 Task: Sort the products by price (highest first).
Action: Mouse moved to (29, 83)
Screenshot: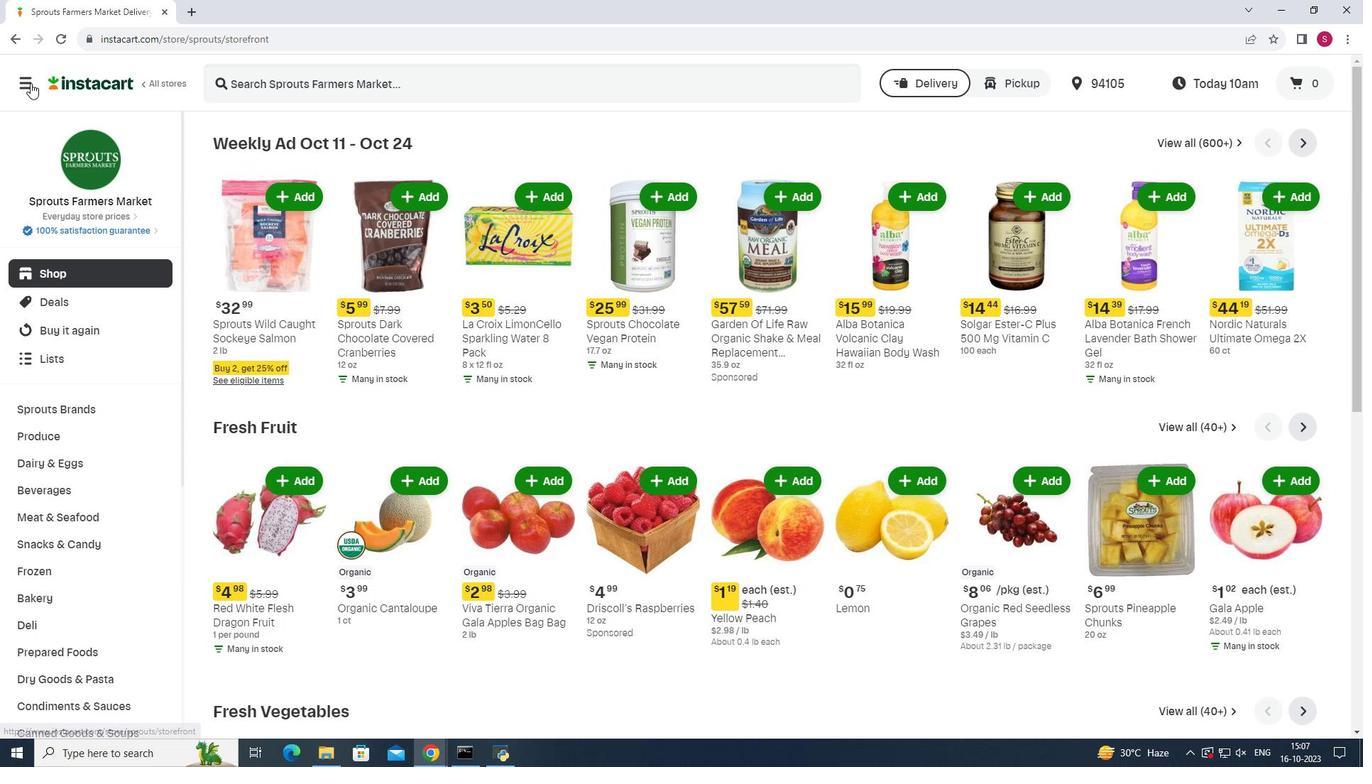 
Action: Mouse pressed left at (29, 83)
Screenshot: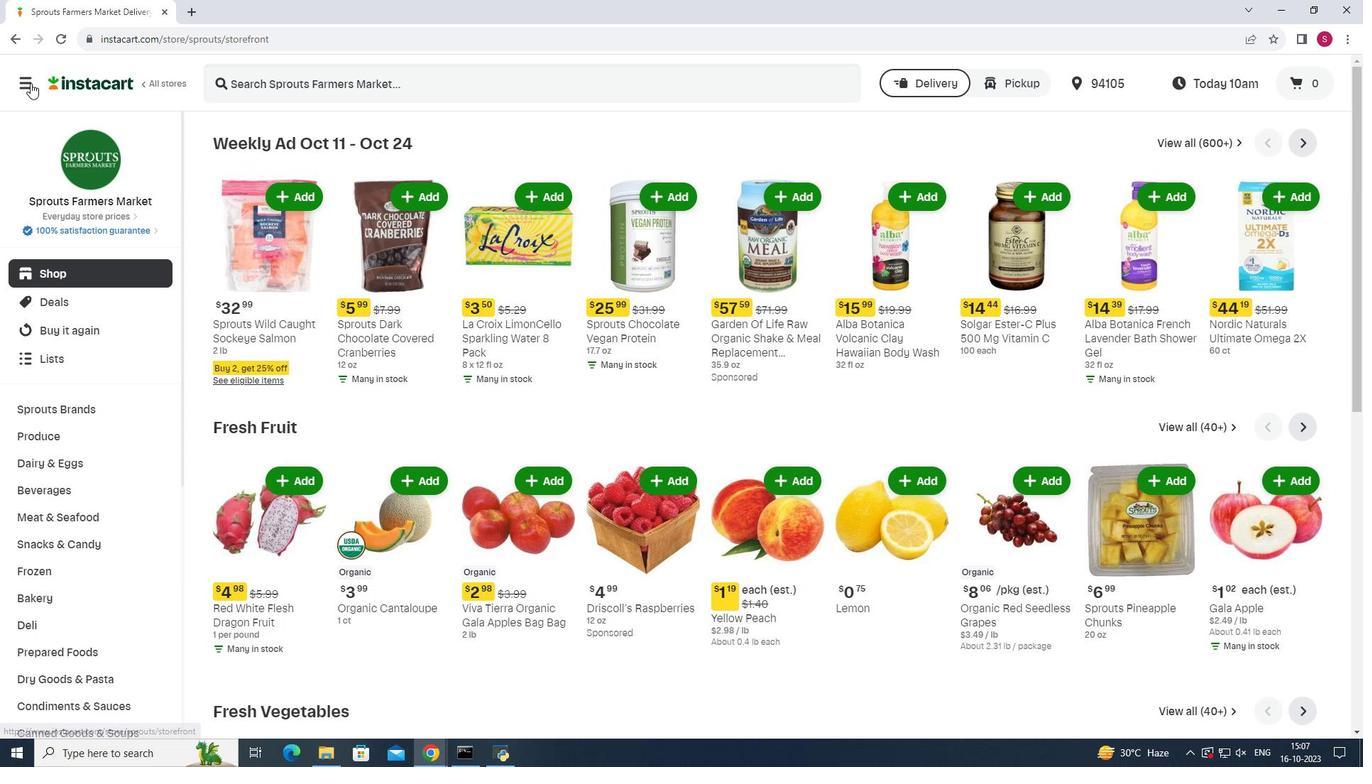 
Action: Mouse moved to (90, 370)
Screenshot: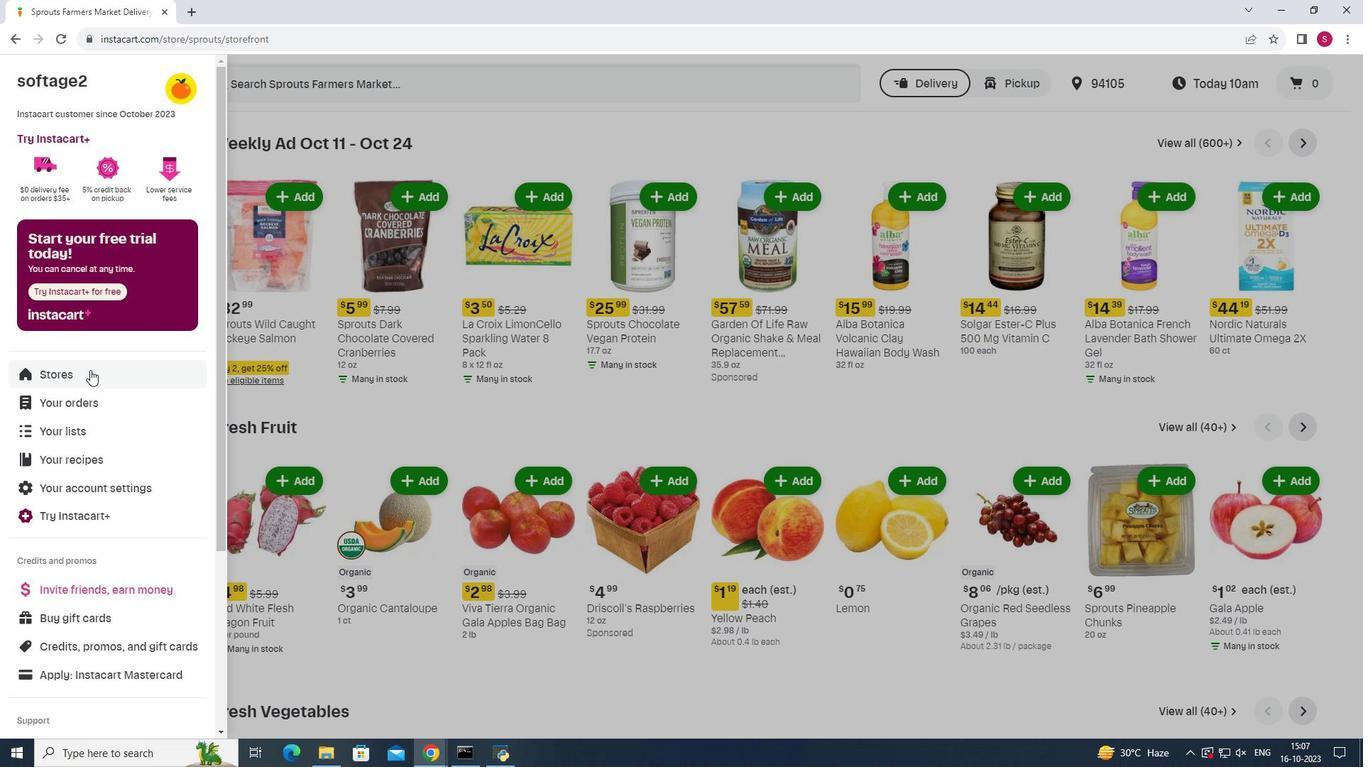
Action: Mouse pressed left at (90, 370)
Screenshot: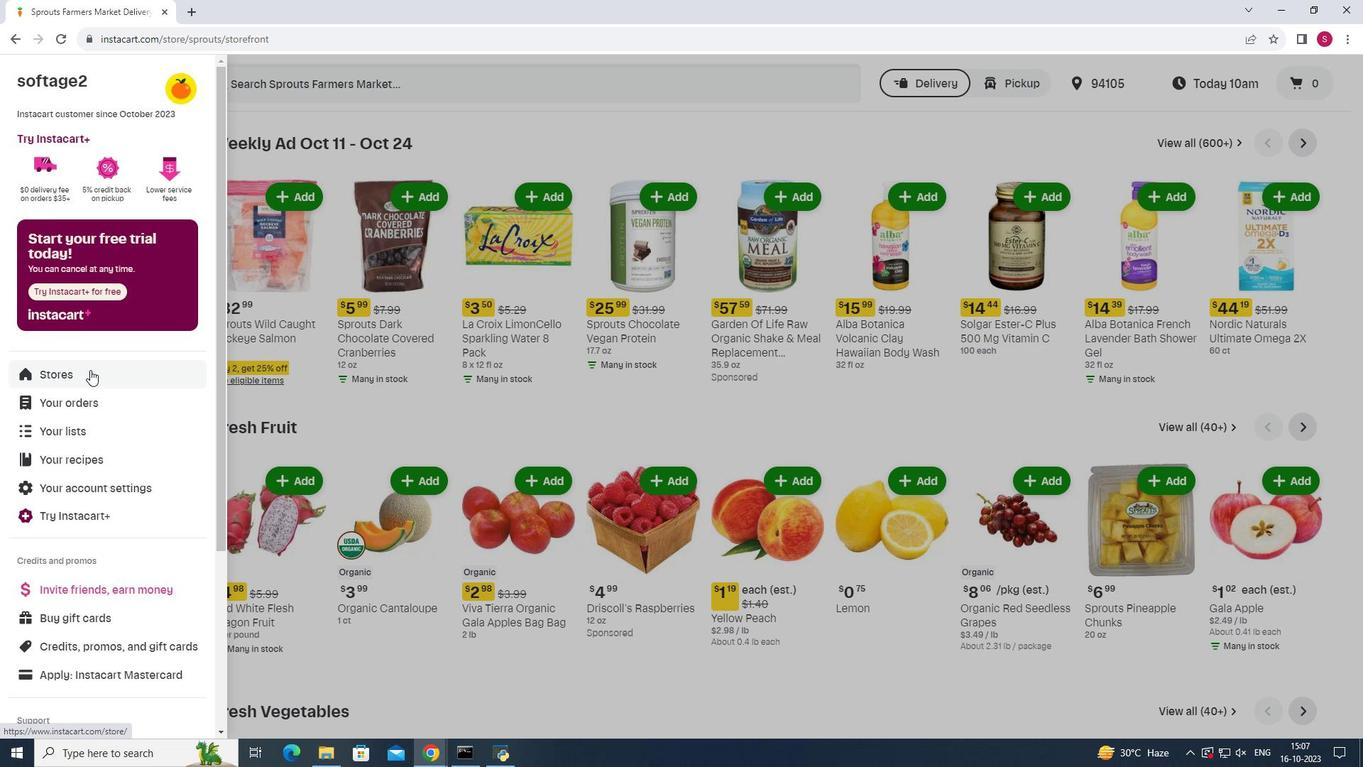 
Action: Mouse moved to (335, 137)
Screenshot: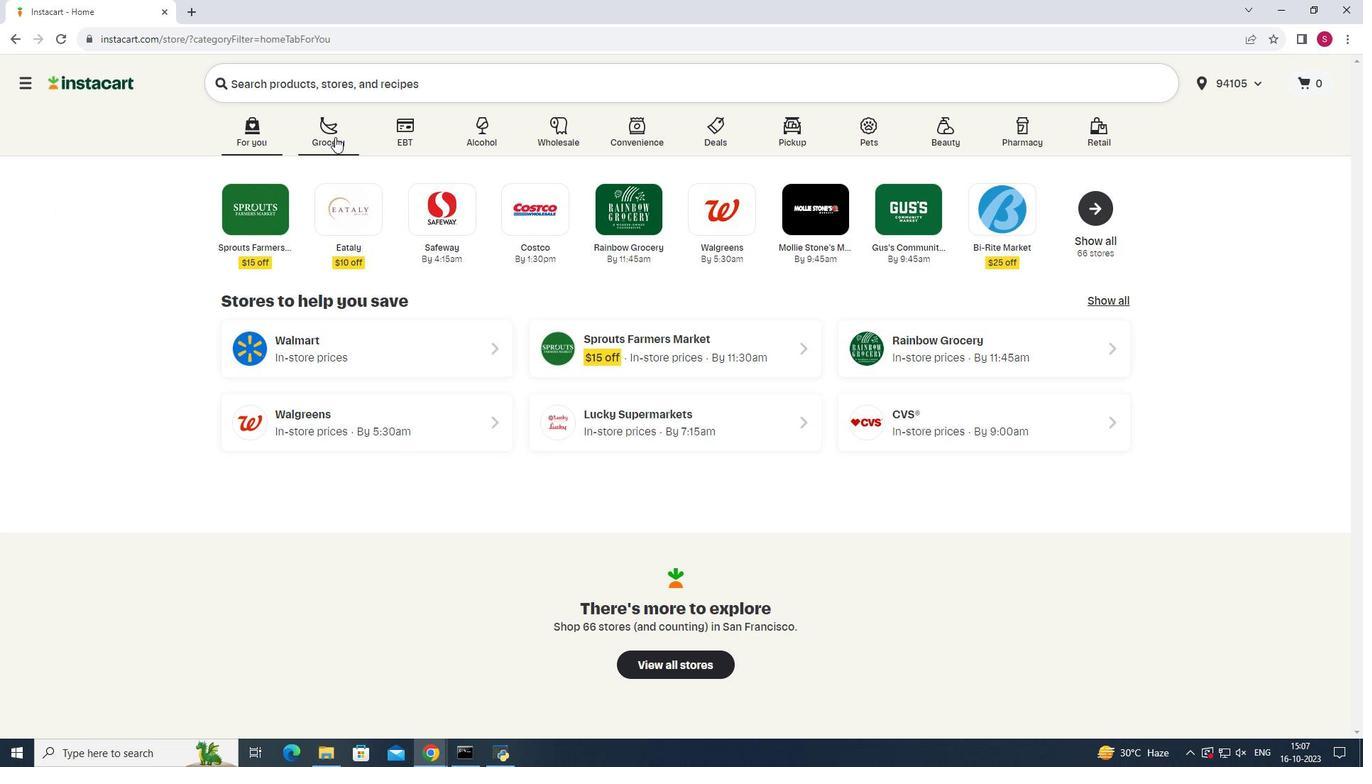 
Action: Mouse pressed left at (335, 137)
Screenshot: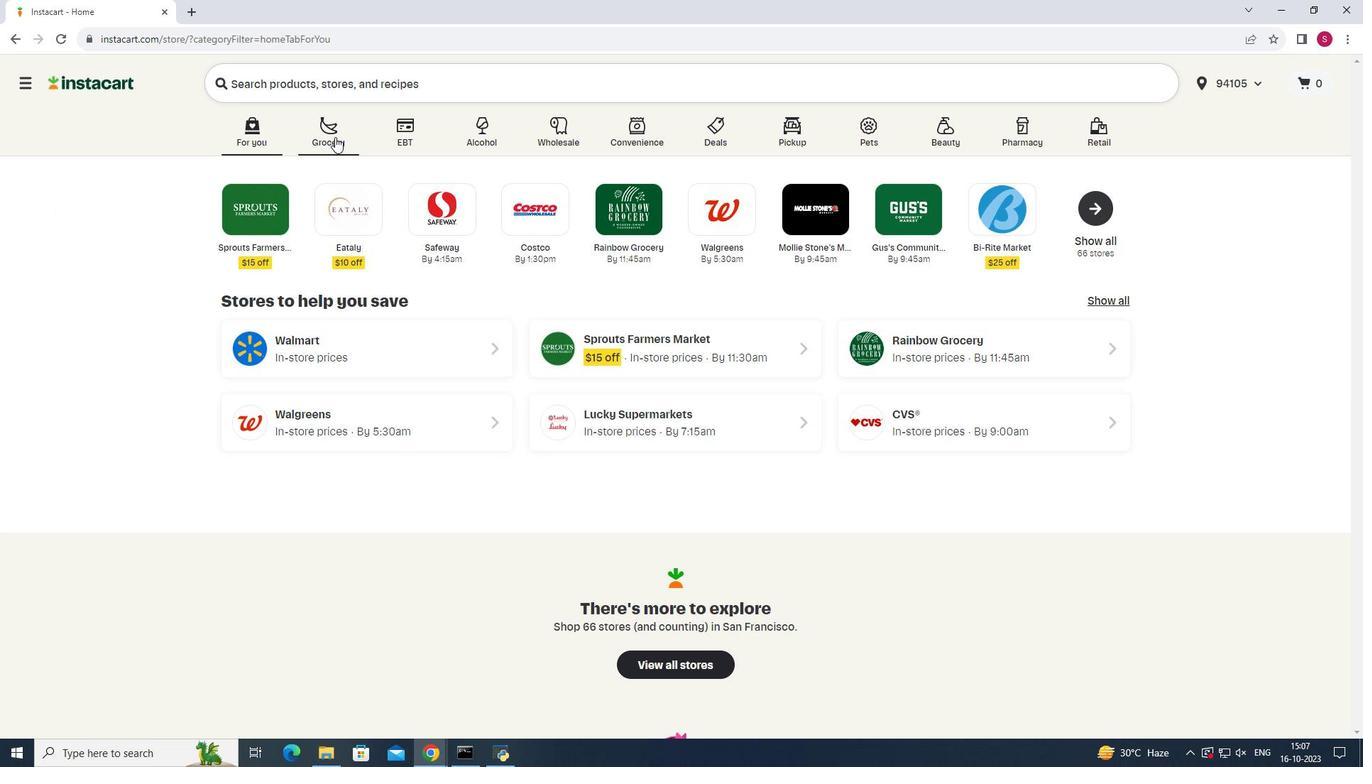 
Action: Mouse moved to (974, 215)
Screenshot: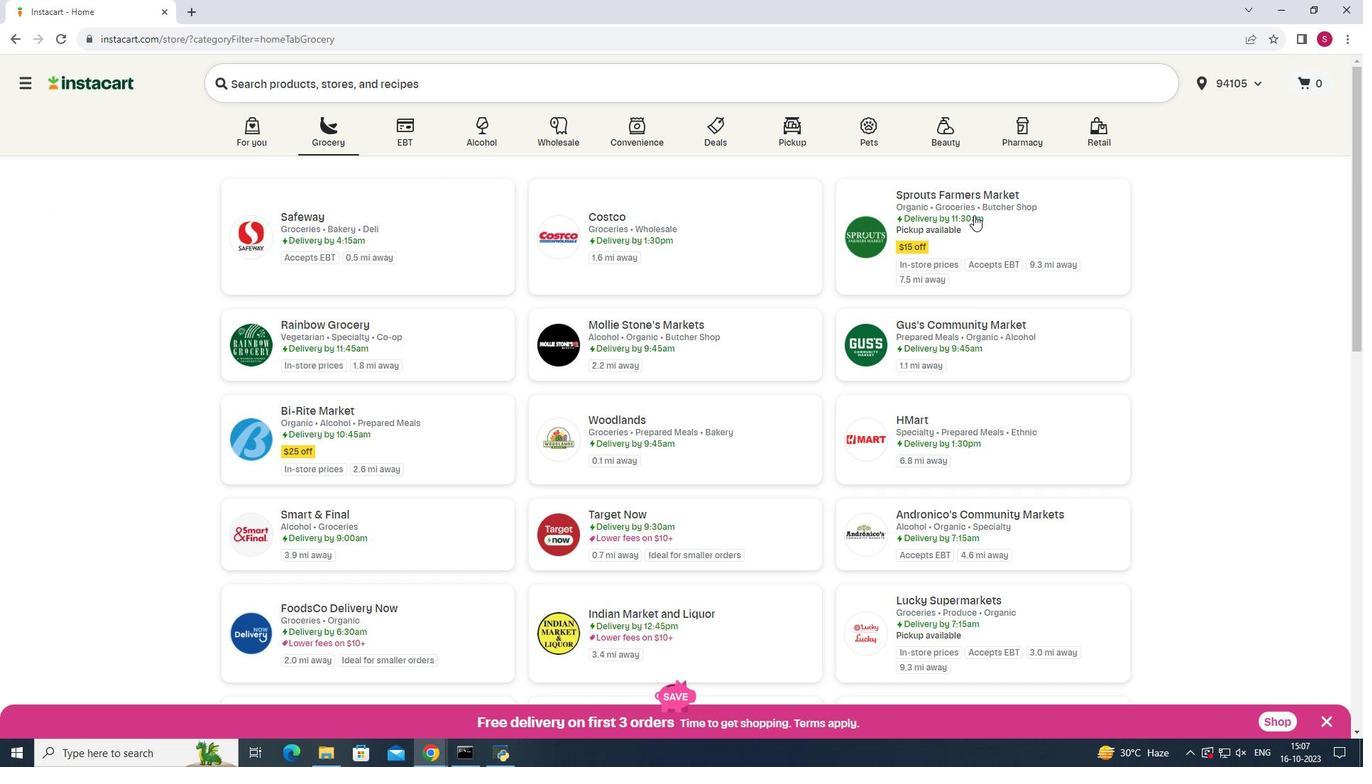 
Action: Mouse pressed left at (974, 215)
Screenshot: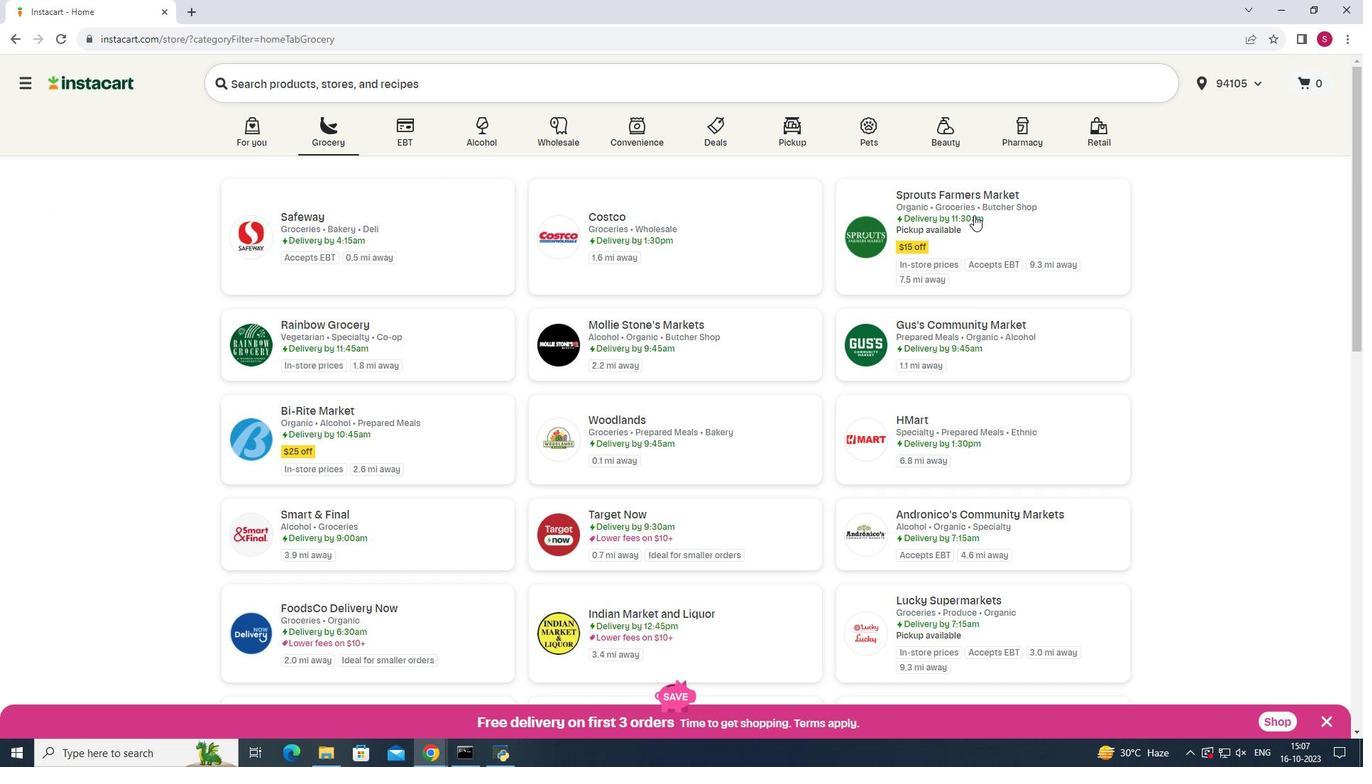 
Action: Mouse moved to (85, 511)
Screenshot: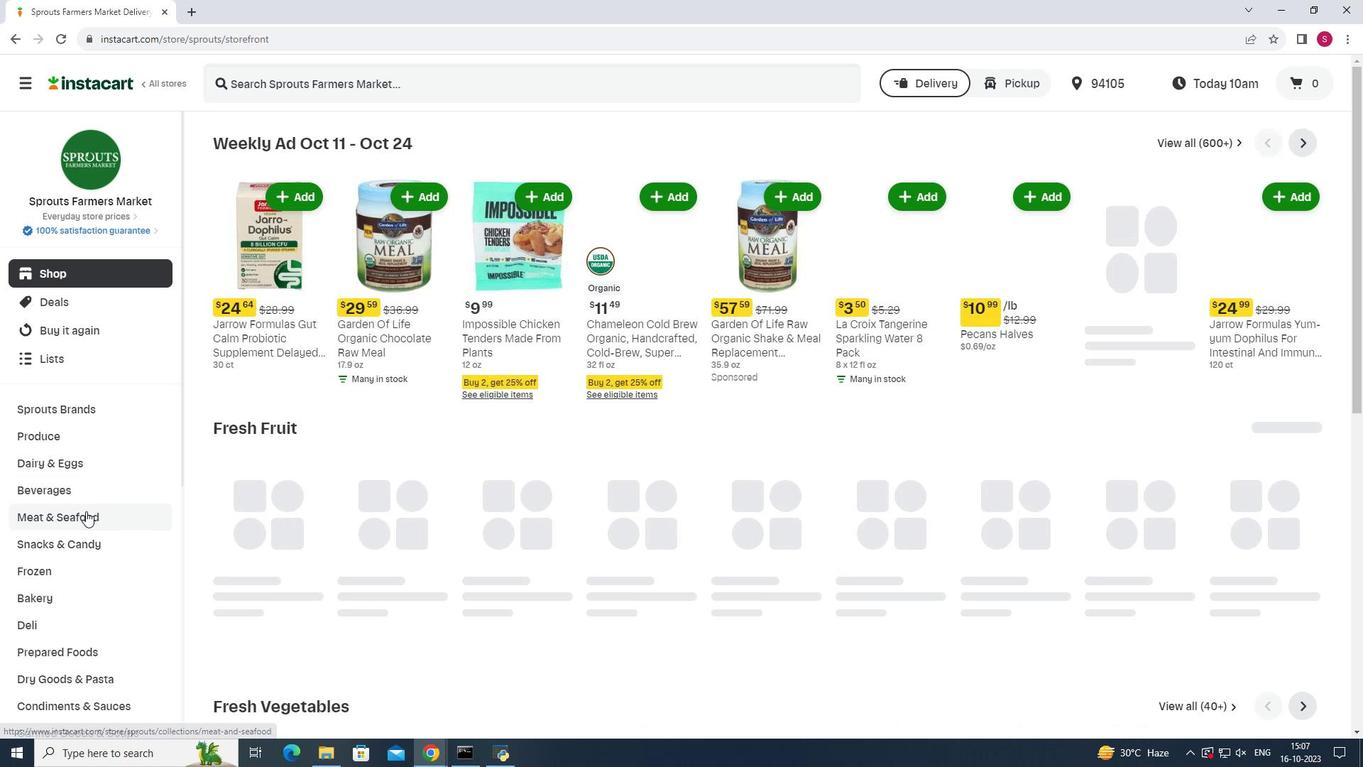 
Action: Mouse pressed left at (85, 511)
Screenshot: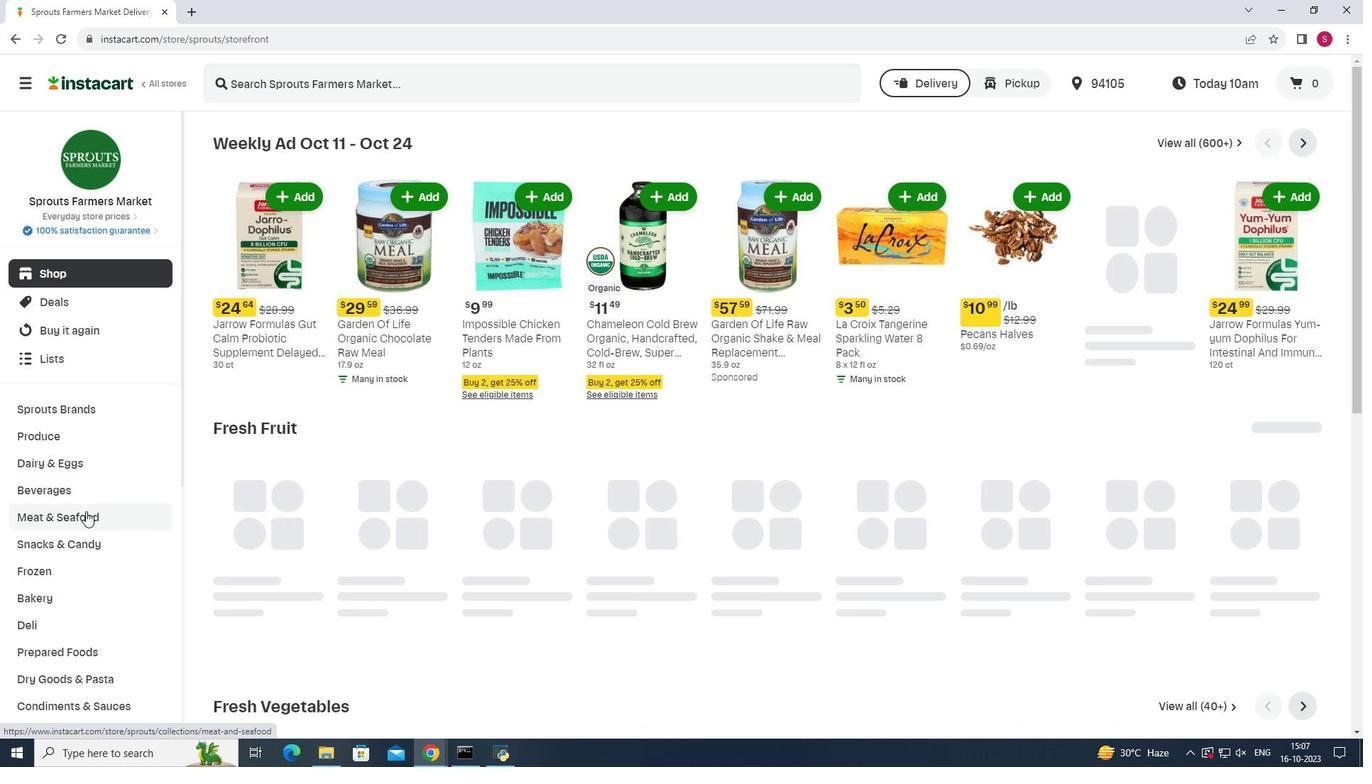 
Action: Mouse moved to (1038, 173)
Screenshot: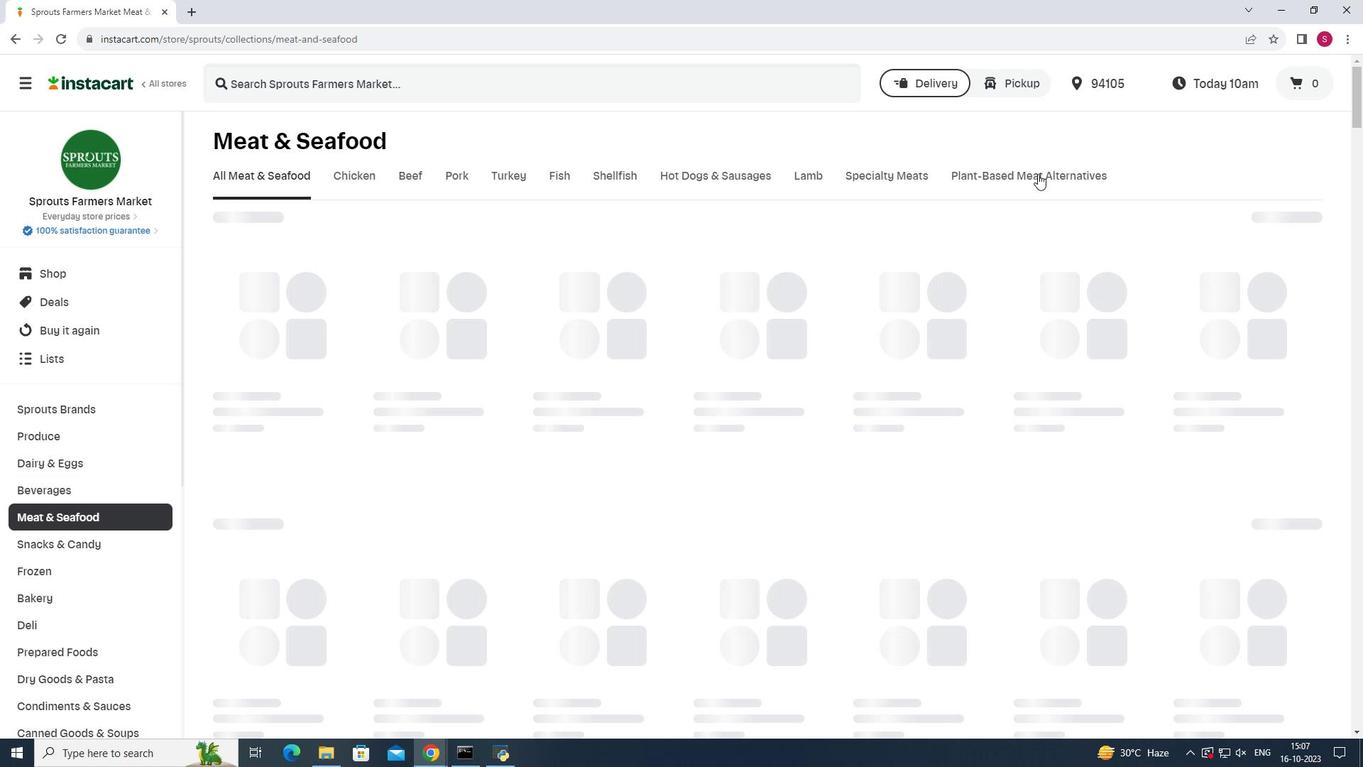 
Action: Mouse pressed left at (1038, 173)
Screenshot: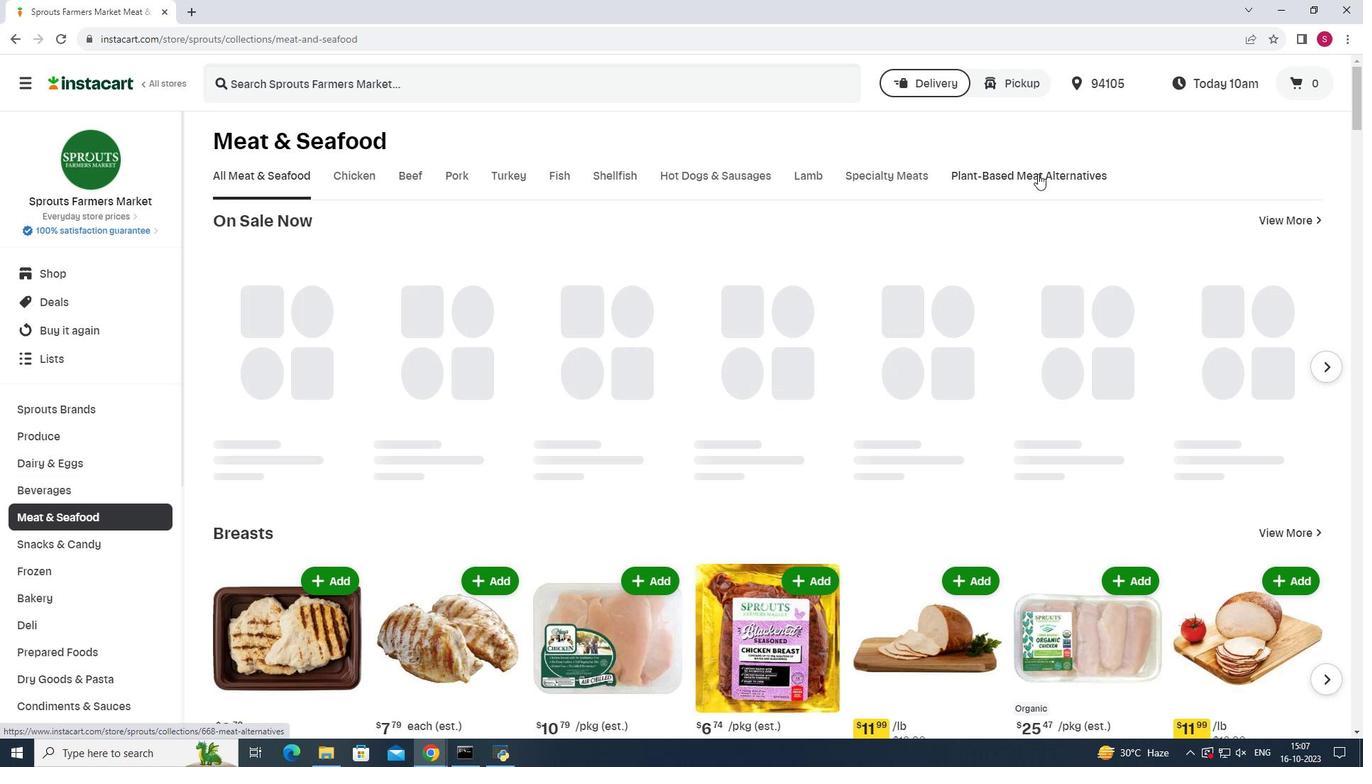 
Action: Mouse moved to (698, 232)
Screenshot: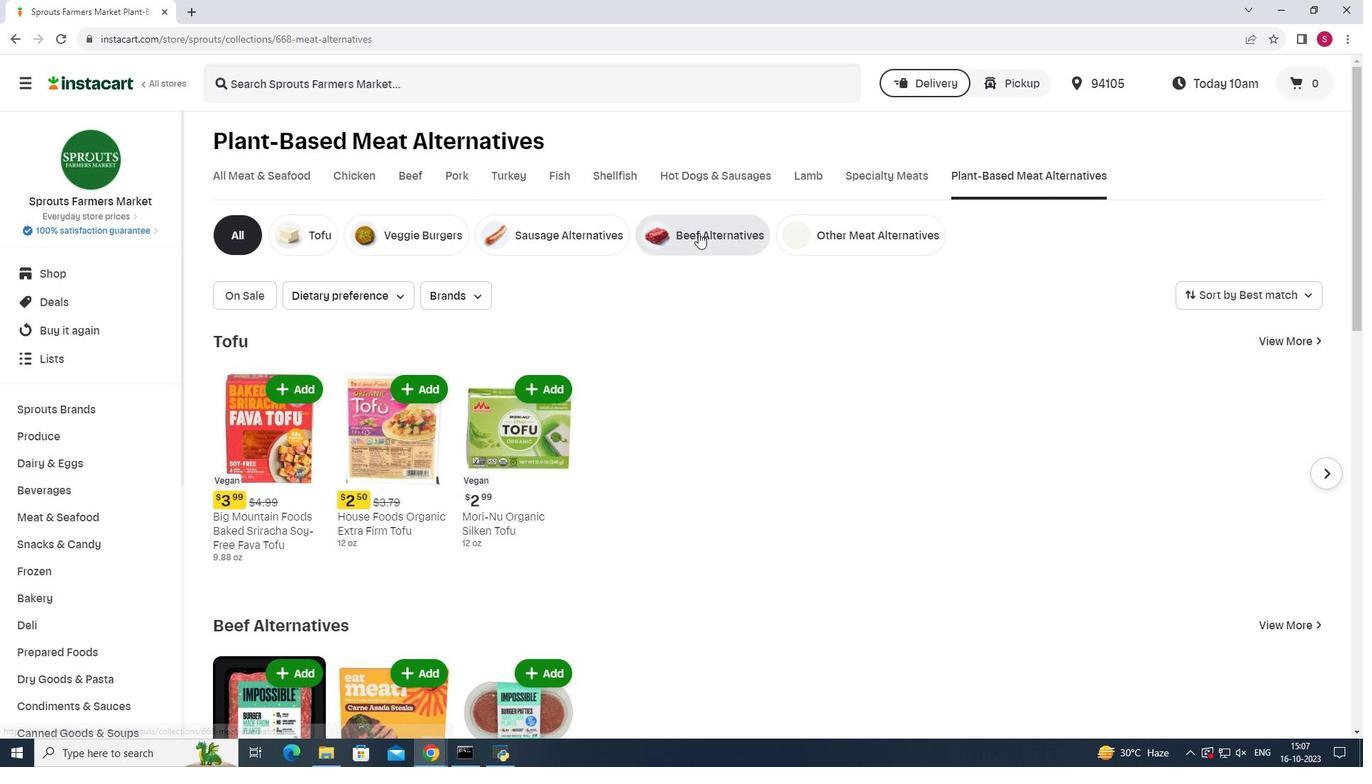 
Action: Mouse pressed left at (698, 232)
Screenshot: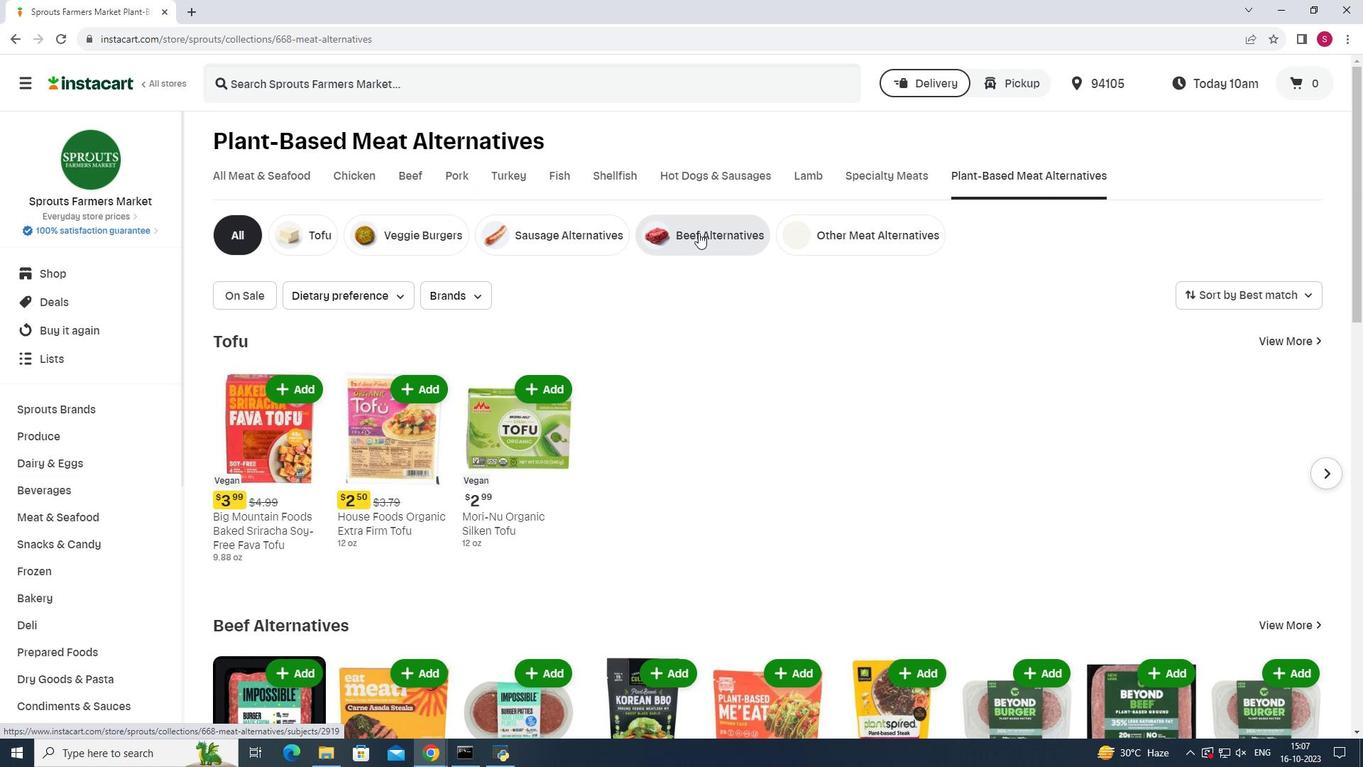 
Action: Mouse moved to (1244, 294)
Screenshot: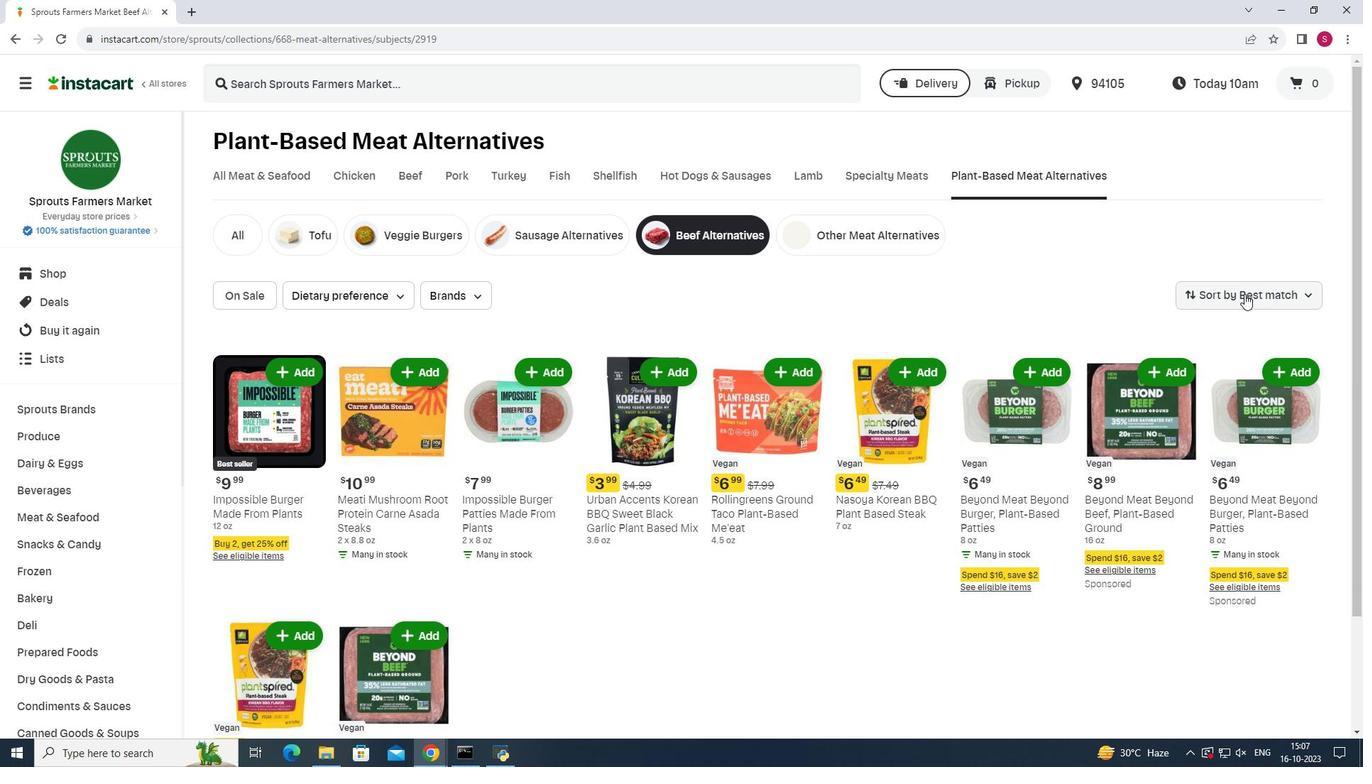 
Action: Mouse pressed left at (1244, 294)
Screenshot: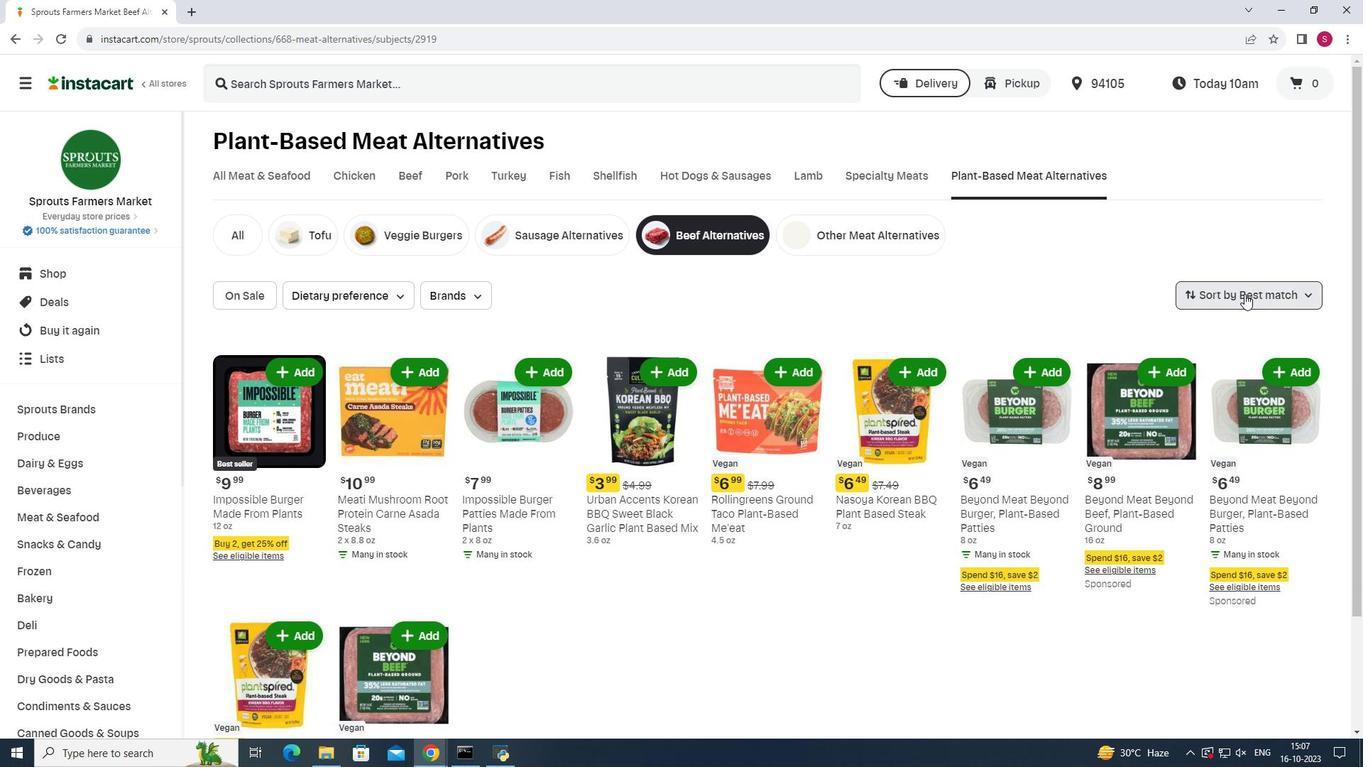
Action: Mouse moved to (1264, 394)
Screenshot: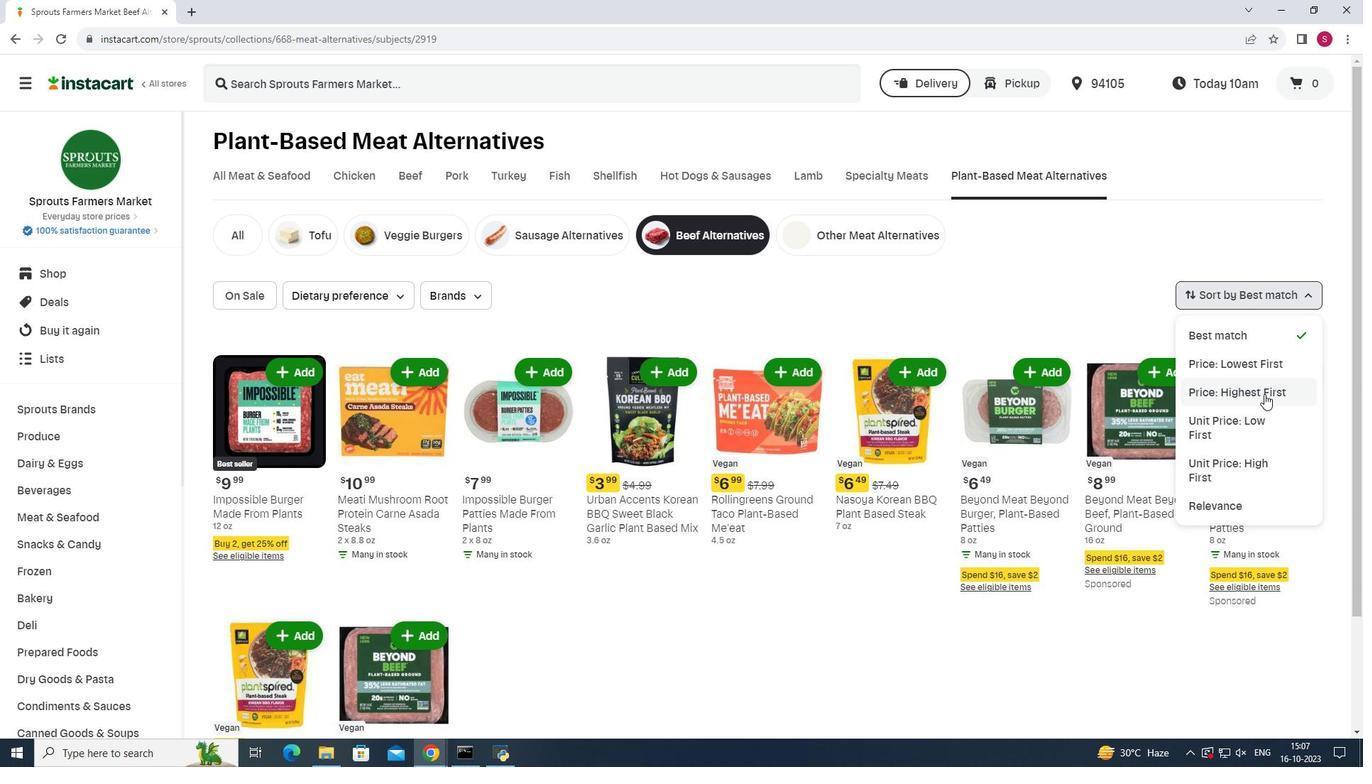 
Action: Mouse pressed left at (1264, 394)
Screenshot: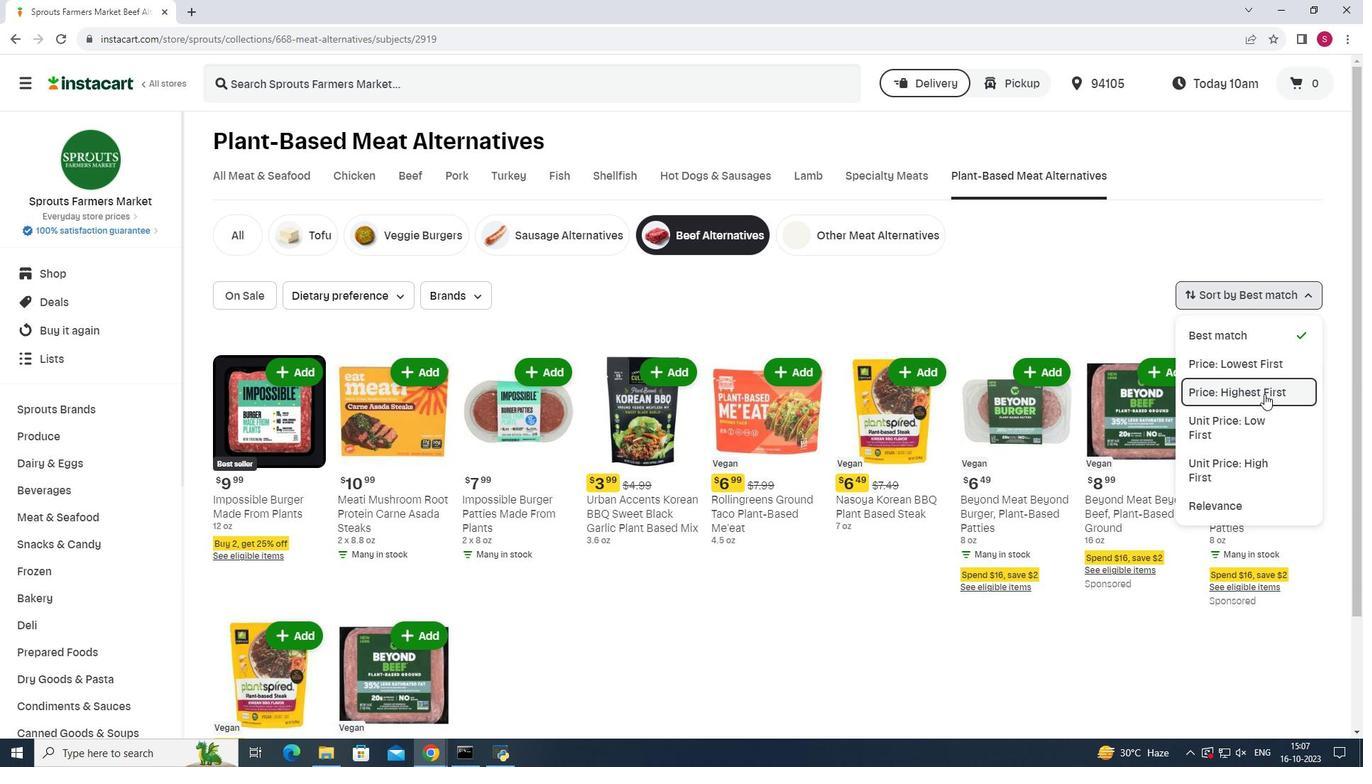 
Action: Mouse moved to (1003, 312)
Screenshot: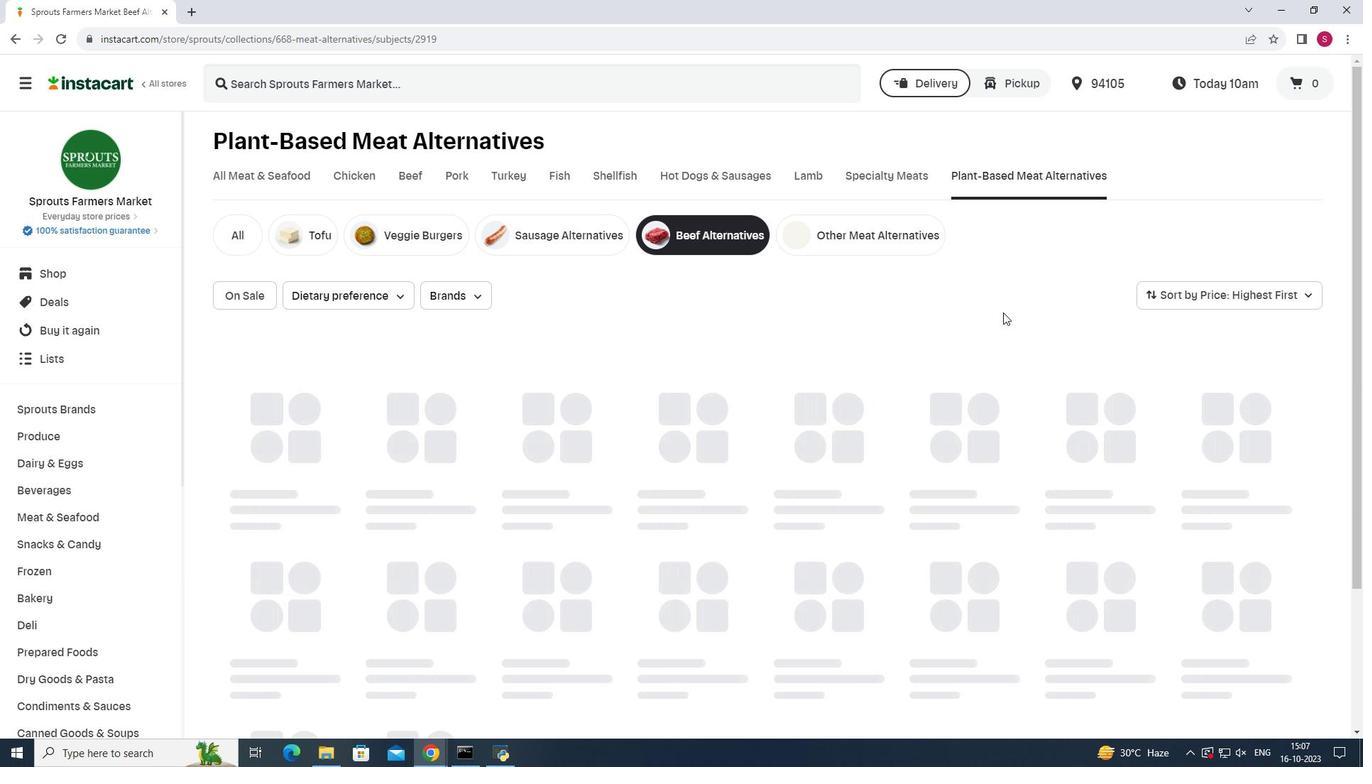 
